 Task: Add Good Culture Organic Classic 6% Milkfat Cottage Cheese to the cart.
Action: Mouse pressed left at (25, 143)
Screenshot: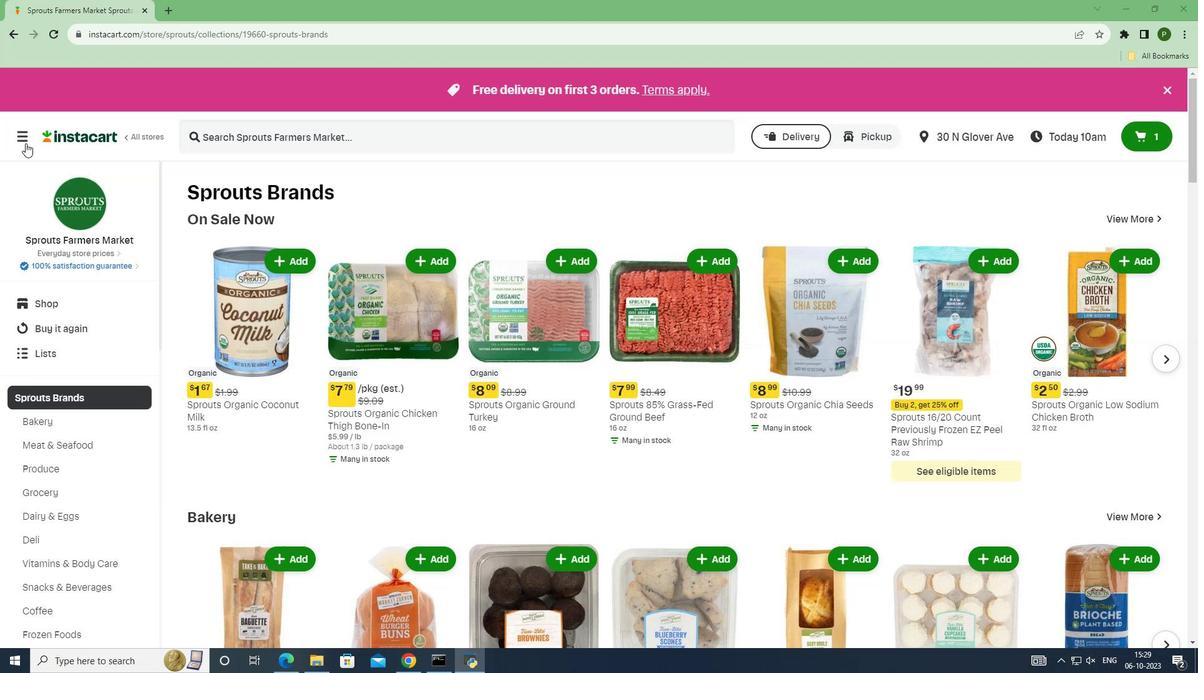 
Action: Mouse moved to (59, 342)
Screenshot: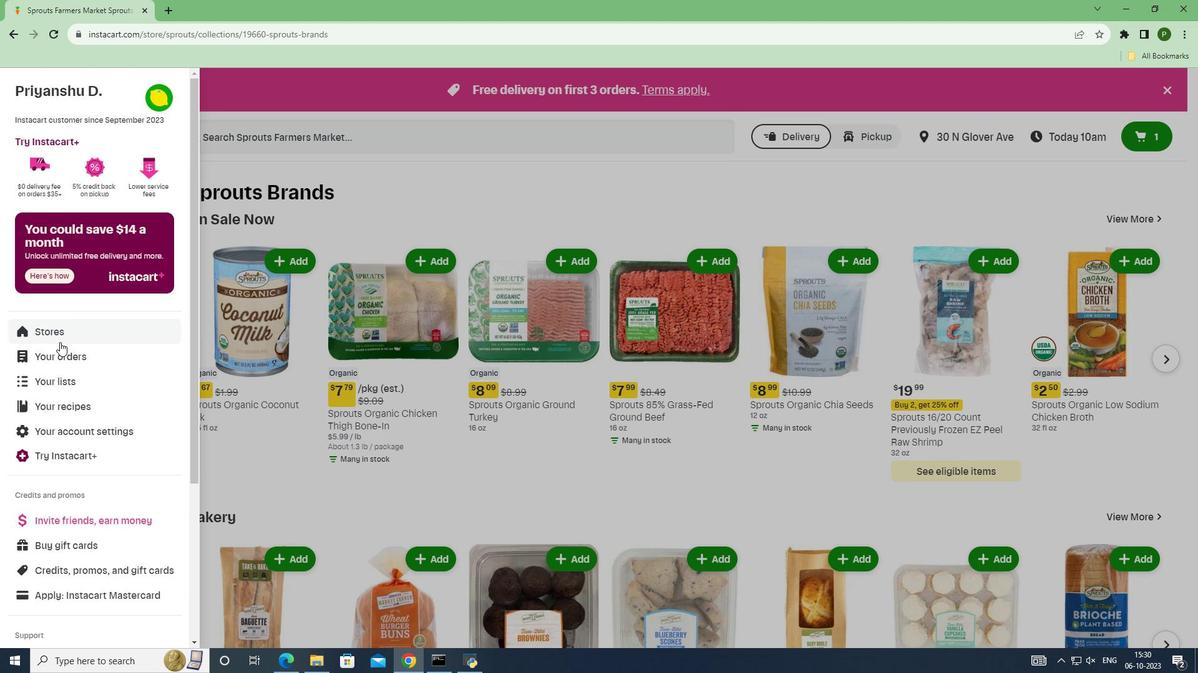 
Action: Mouse pressed left at (59, 342)
Screenshot: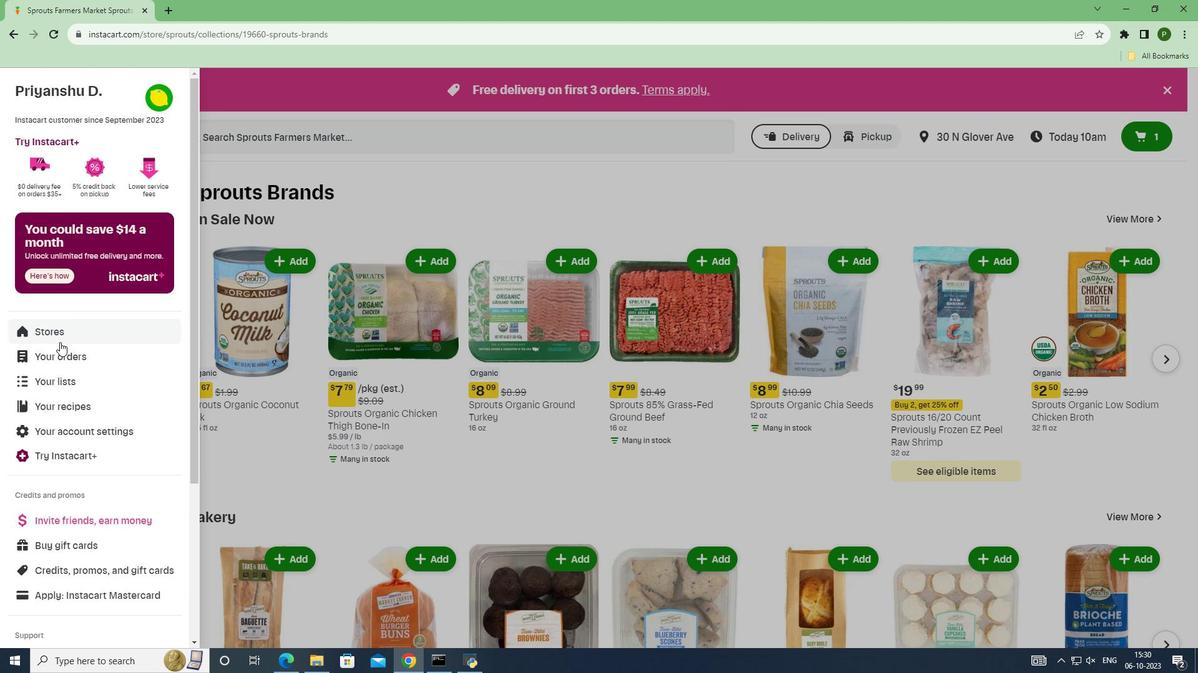 
Action: Mouse moved to (278, 154)
Screenshot: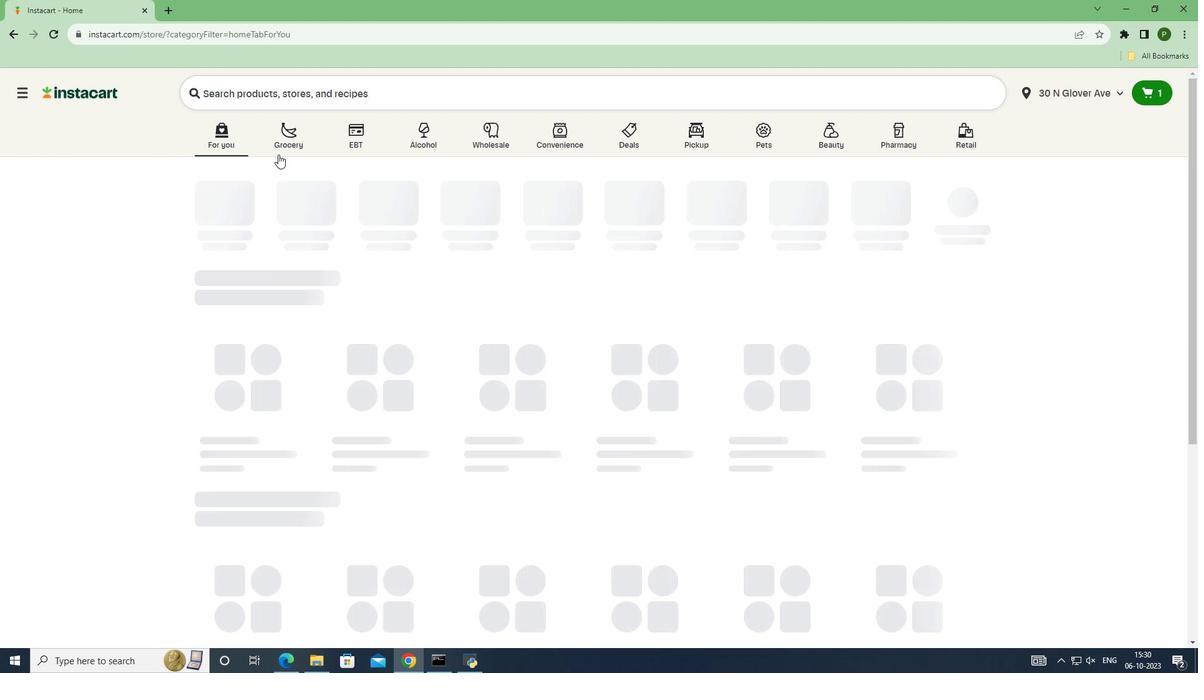 
Action: Mouse pressed left at (278, 154)
Screenshot: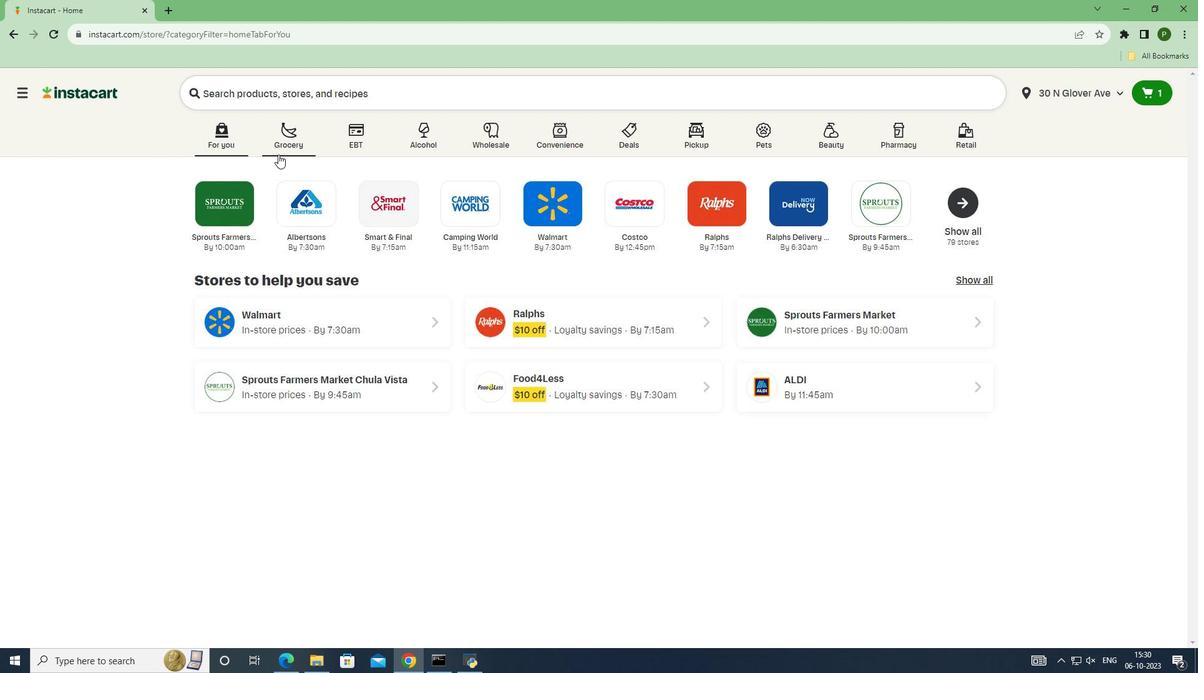 
Action: Mouse moved to (368, 222)
Screenshot: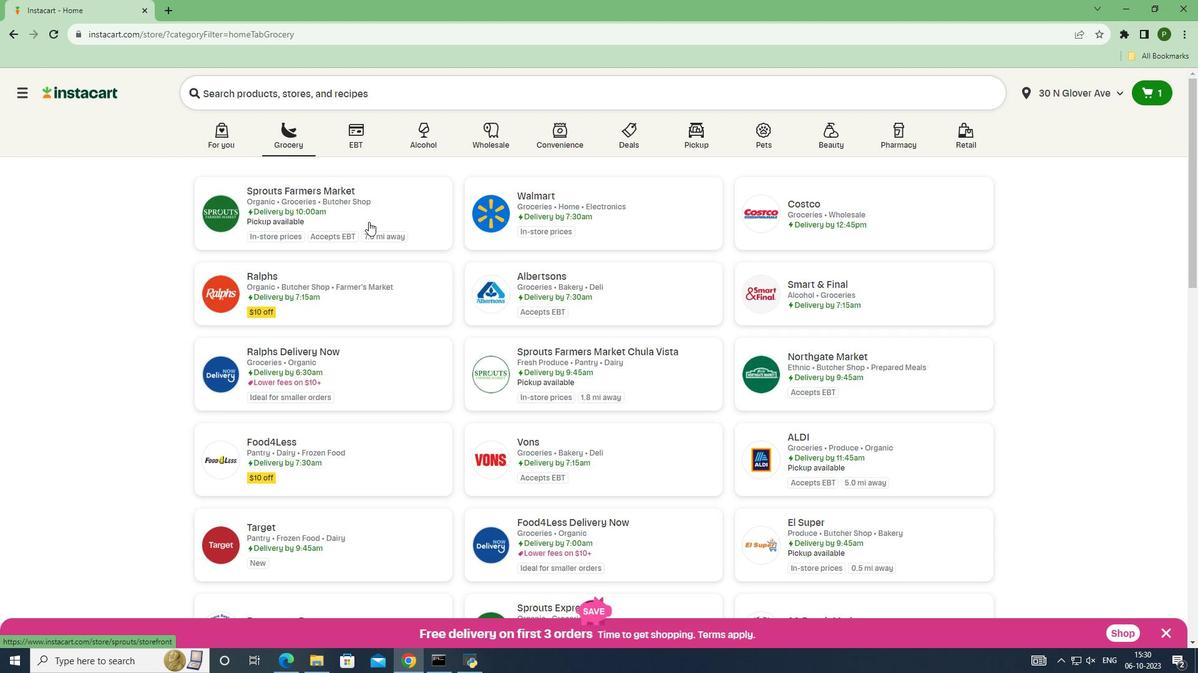 
Action: Mouse pressed left at (368, 222)
Screenshot: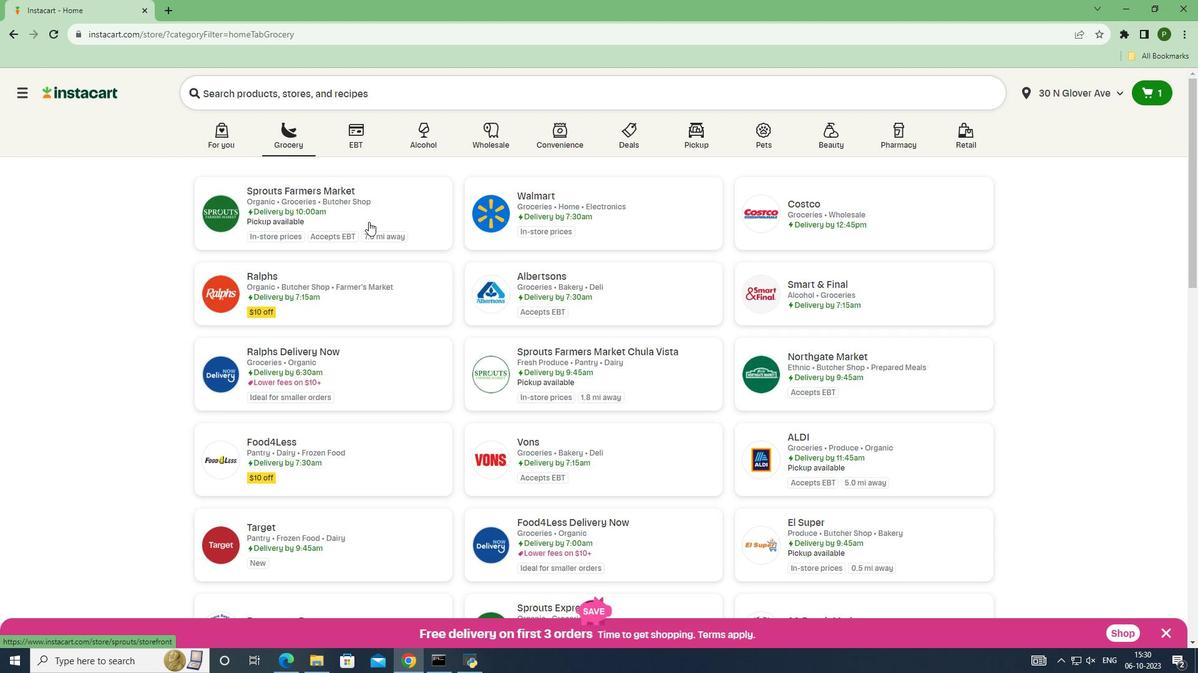 
Action: Mouse moved to (89, 442)
Screenshot: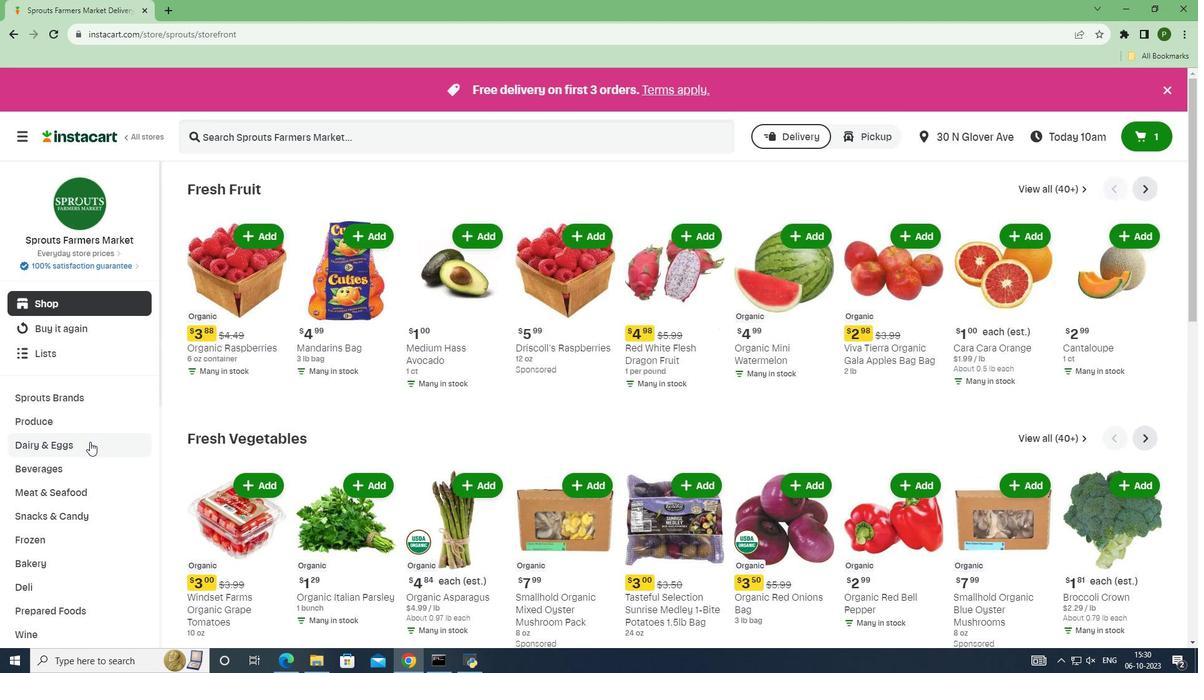 
Action: Mouse pressed left at (89, 442)
Screenshot: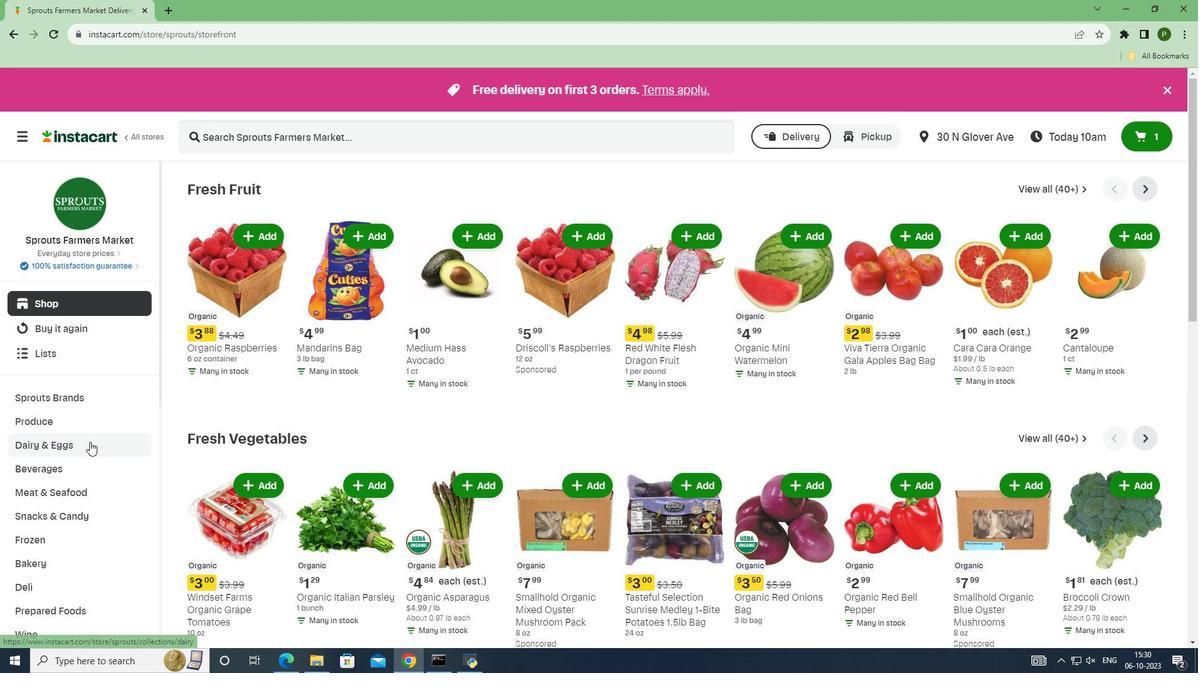 
Action: Mouse moved to (84, 497)
Screenshot: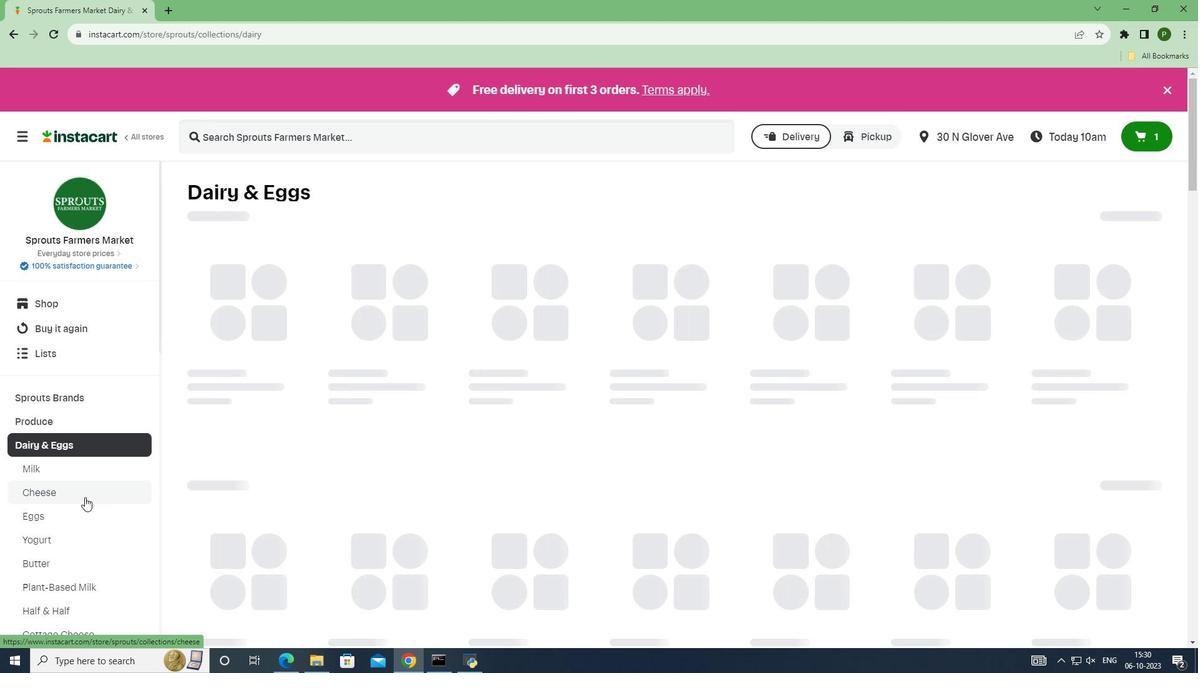 
Action: Mouse pressed left at (84, 497)
Screenshot: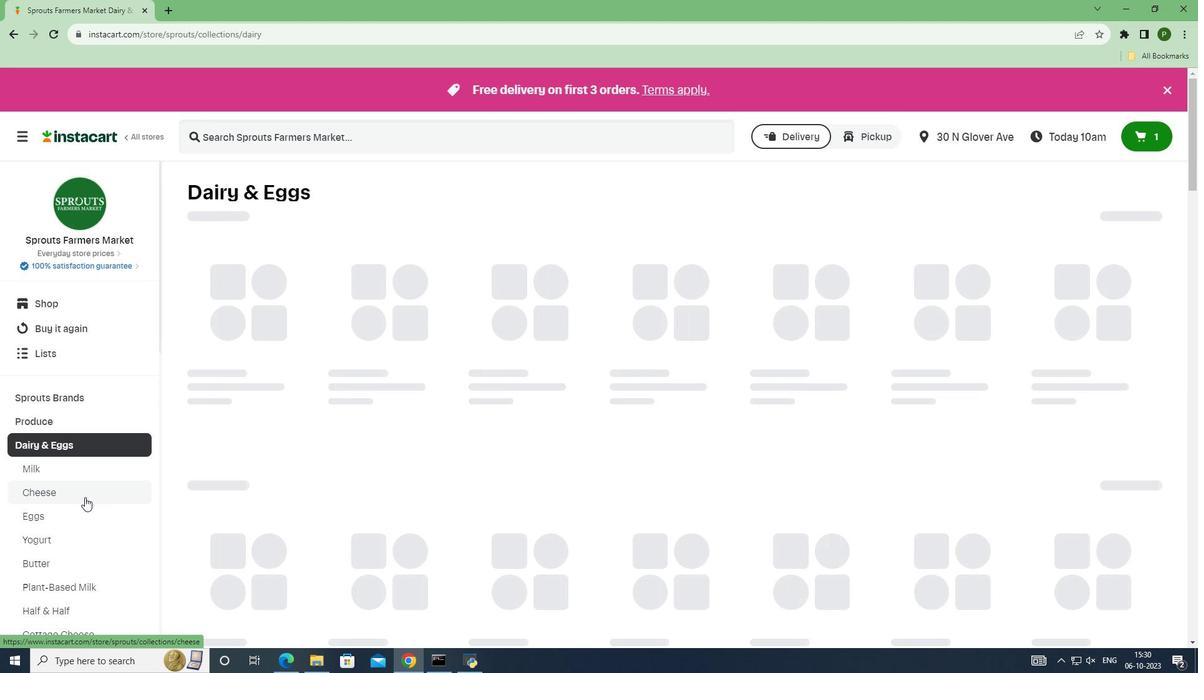 
Action: Mouse moved to (255, 134)
Screenshot: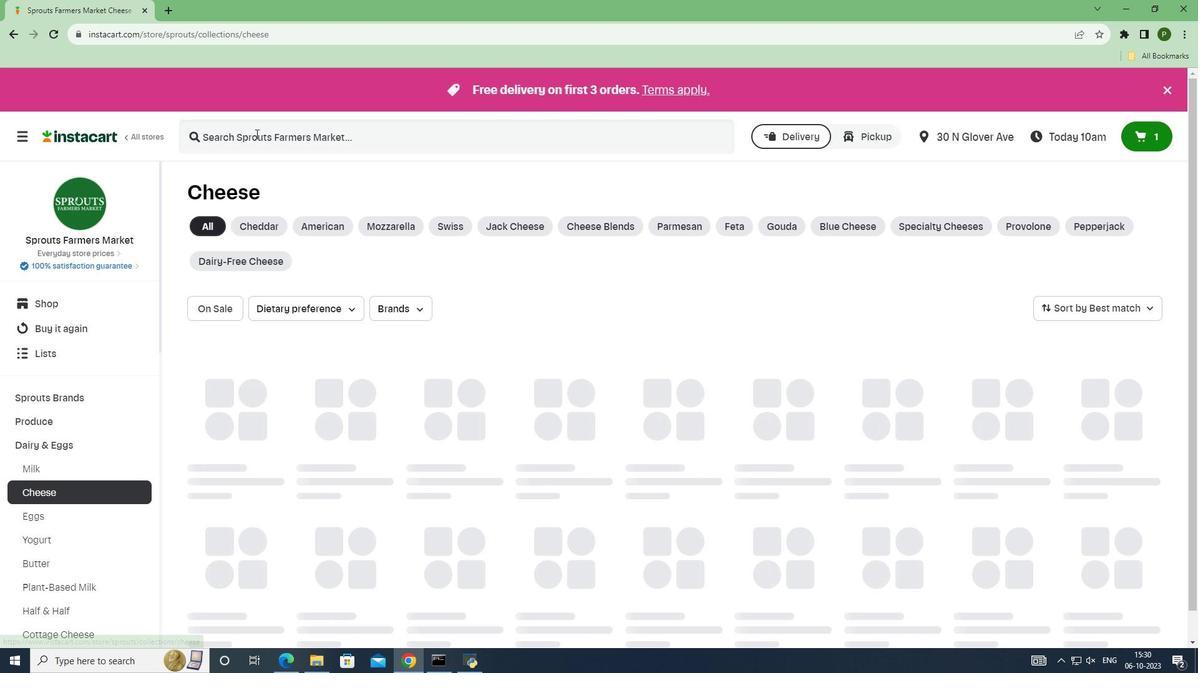 
Action: Mouse pressed left at (255, 134)
Screenshot: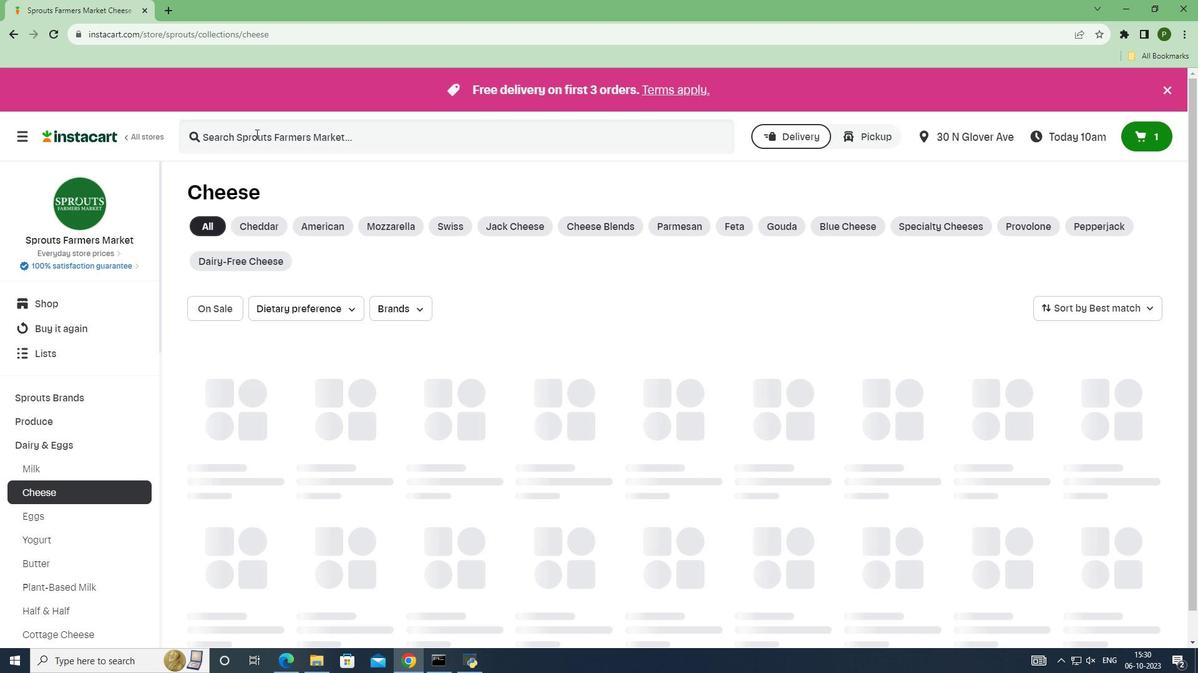 
Action: Key pressed <Key.caps_lock>G<Key.caps_lock>ood<Key.space><Key.caps_lock>C<Key.caps_lock>ulture<Key.space><Key.caps_lock>O<Key.caps_lock>rganic<Key.space><Key.caps_lock>C<Key.caps_lock>lassic<Key.space>6<Key.shift>%<Key.space><Key.caps_lock>M<Key.caps_lock>ilkfat<Key.space><Key.caps_lock>C<Key.caps_lock>ottage<Key.space><Key.caps_lock>C<Key.caps_lock>heese<Key.enter>
Screenshot: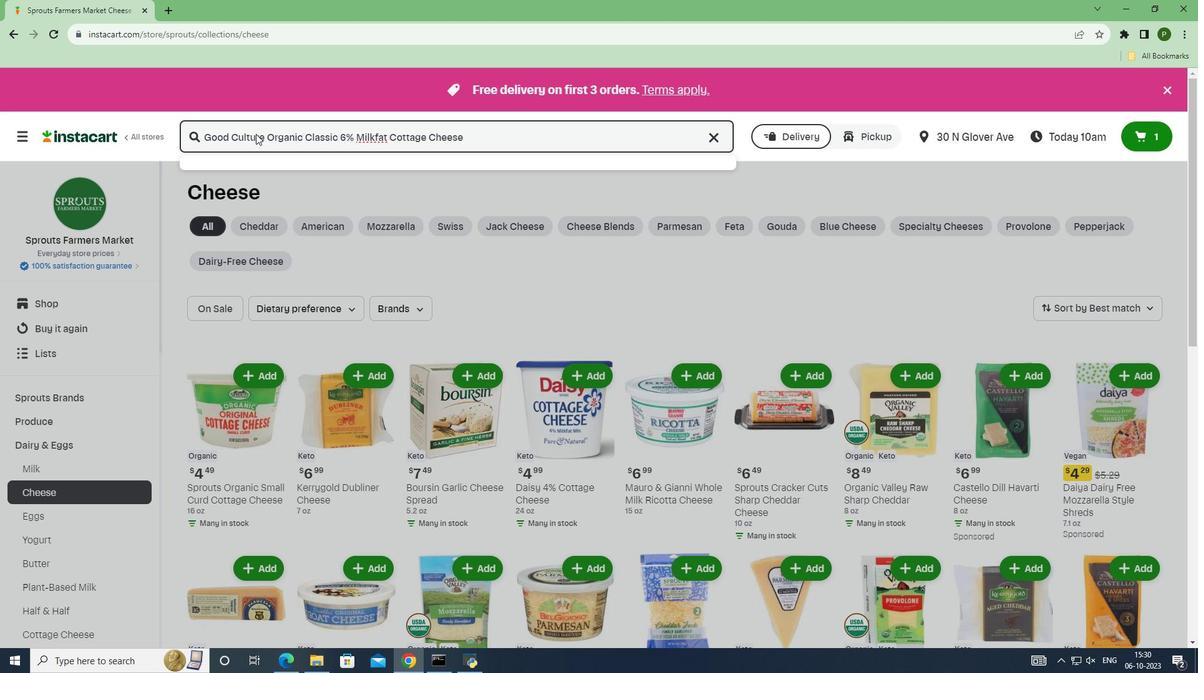
Action: Mouse moved to (350, 262)
Screenshot: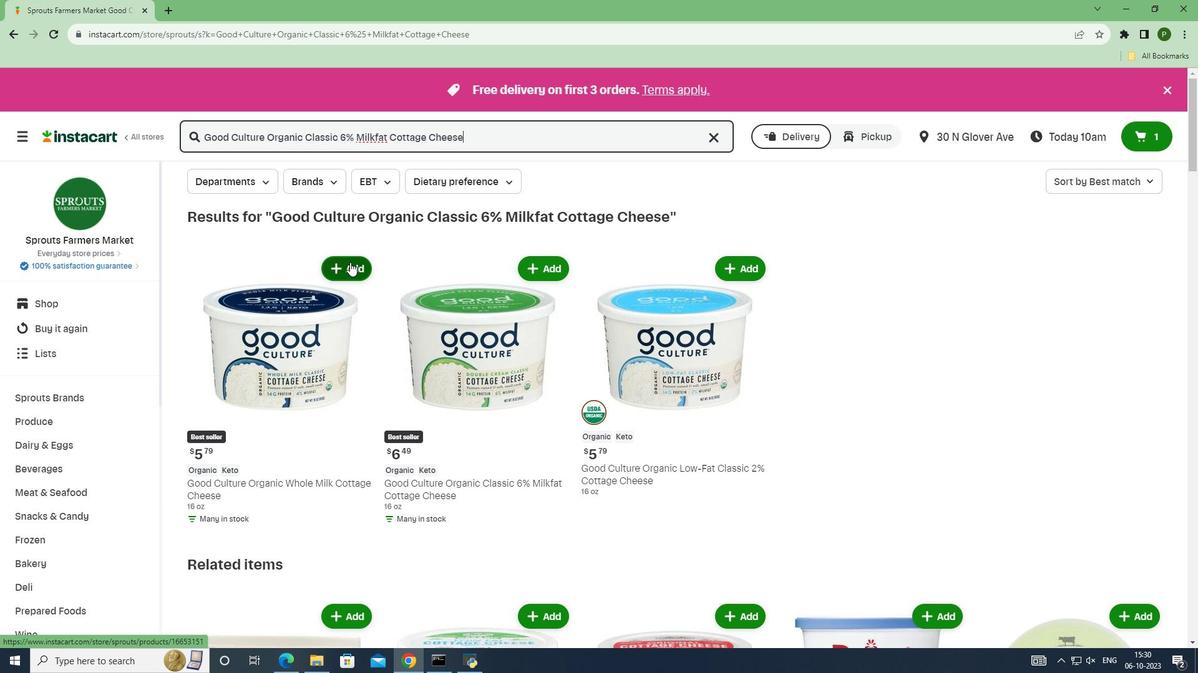 
Action: Mouse pressed left at (350, 262)
Screenshot: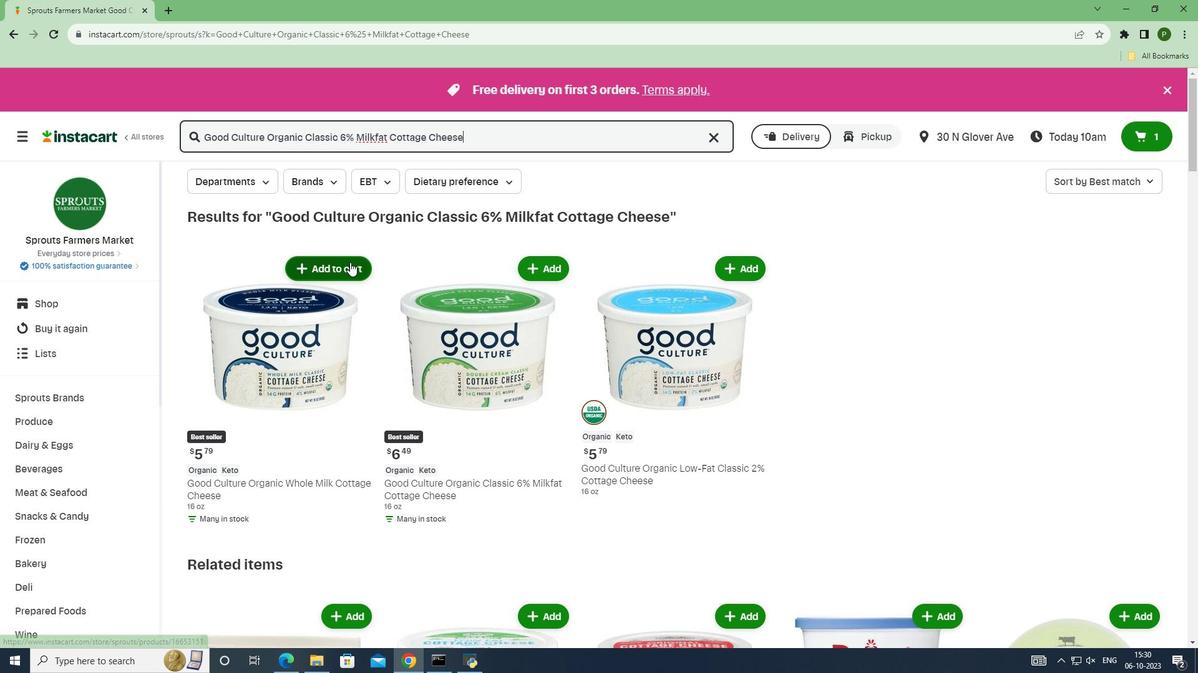 
Action: Mouse moved to (413, 268)
Screenshot: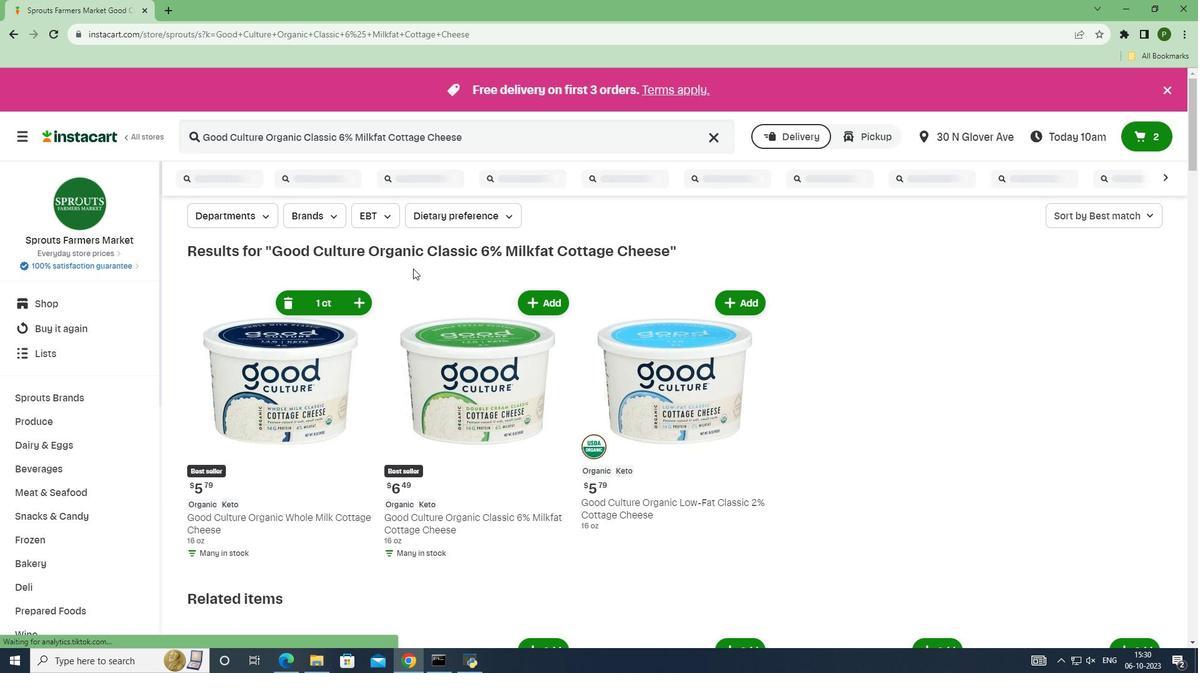 
